 Task: Add a signature Juanita Young containing With sincere appreciation and gratitude, Juanita Young to email address softage.2@softage.net and add a folder Debugging
Action: Key pressed n
Screenshot: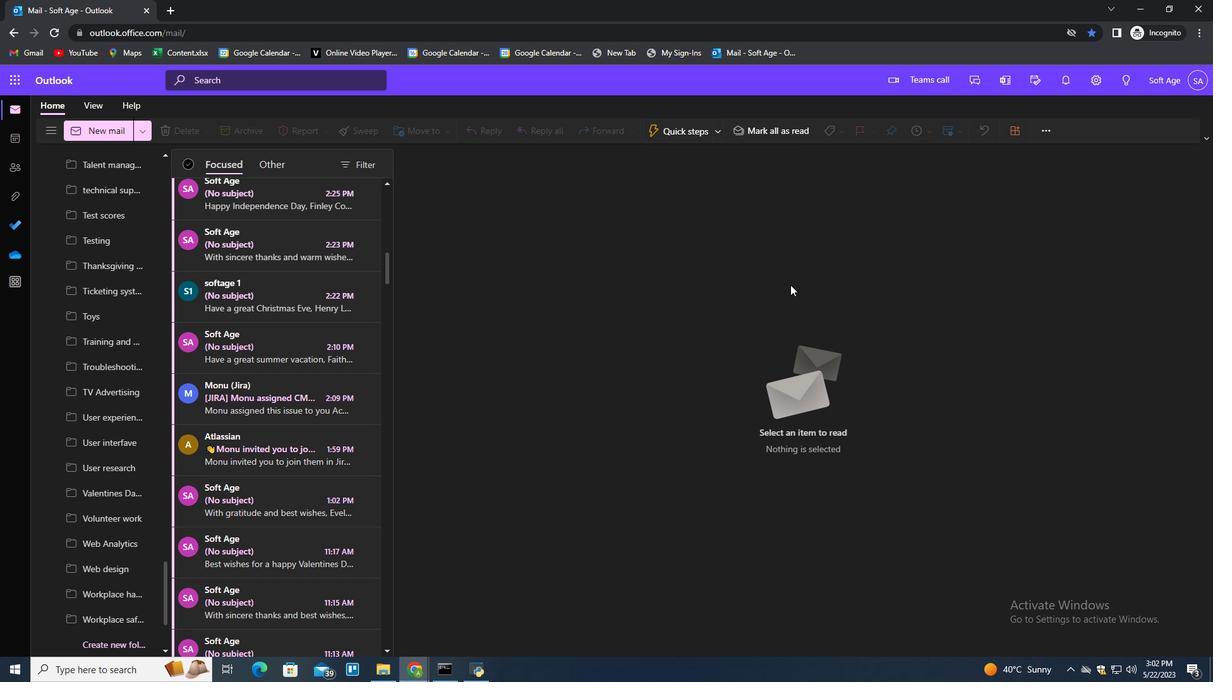 
Action: Mouse moved to (856, 127)
Screenshot: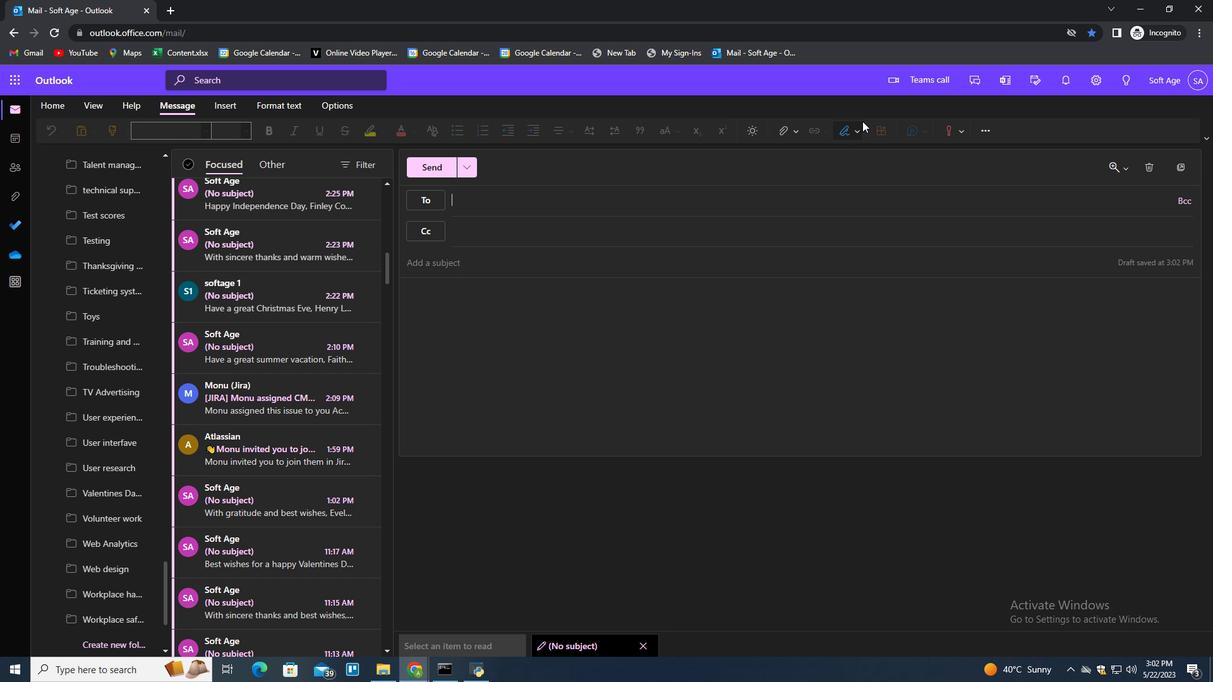 
Action: Mouse pressed left at (856, 127)
Screenshot: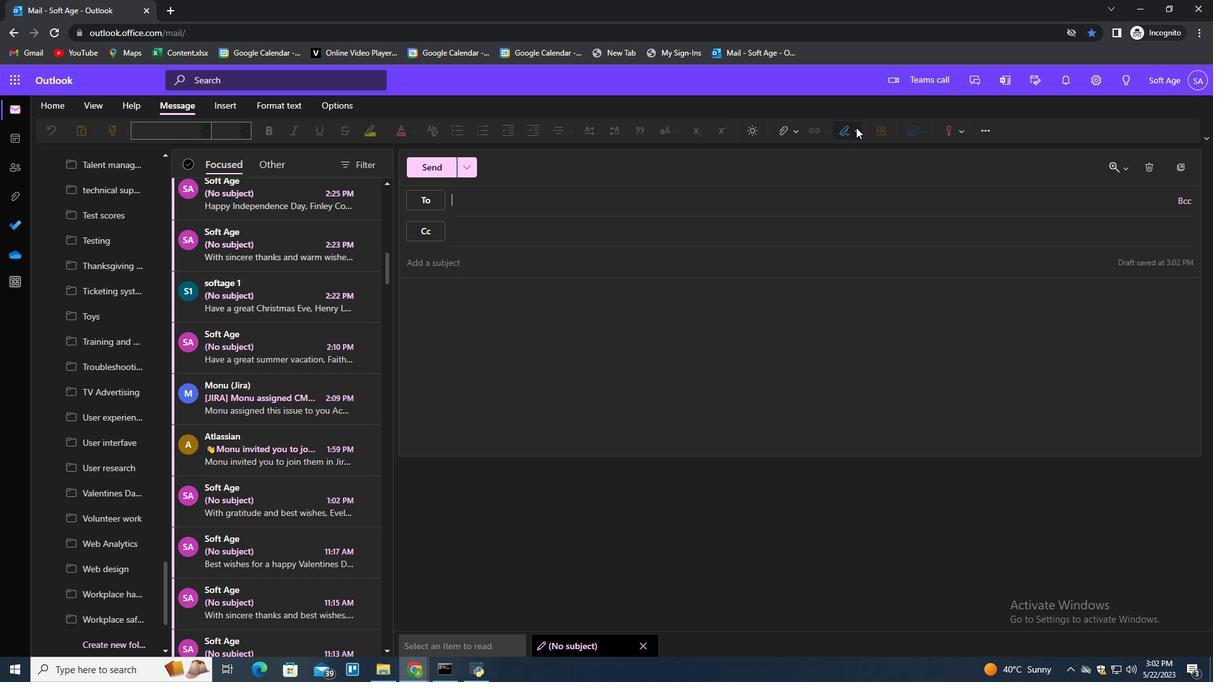
Action: Mouse moved to (835, 182)
Screenshot: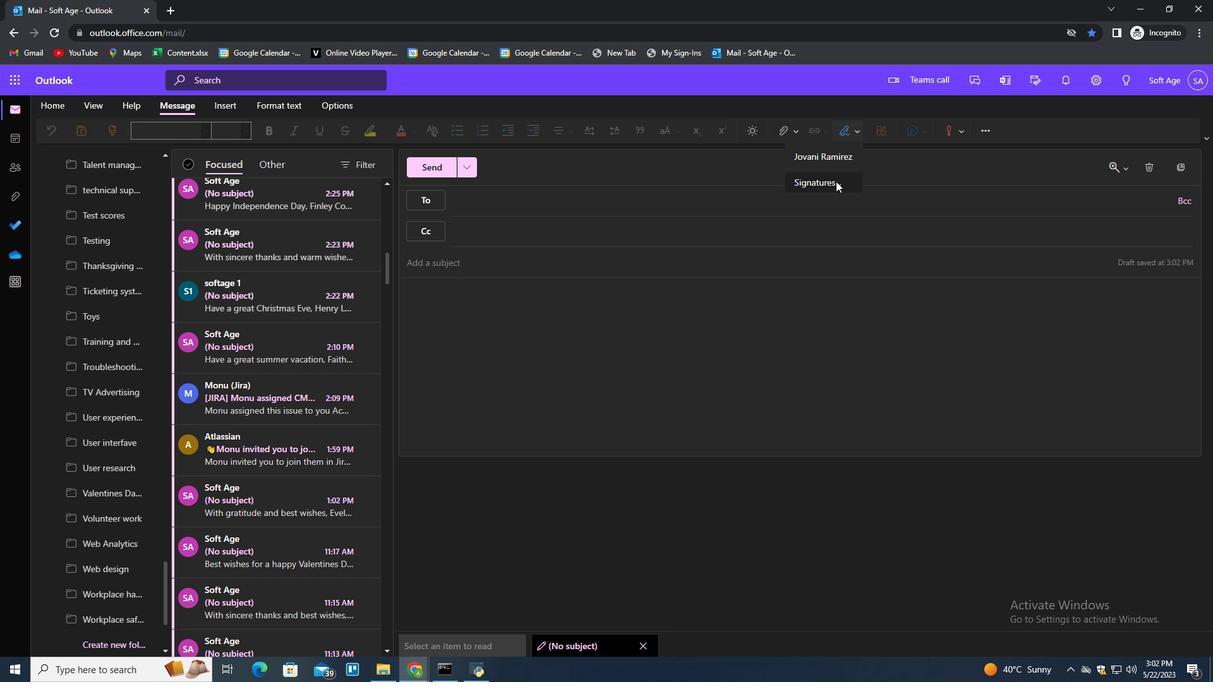 
Action: Mouse pressed left at (835, 182)
Screenshot: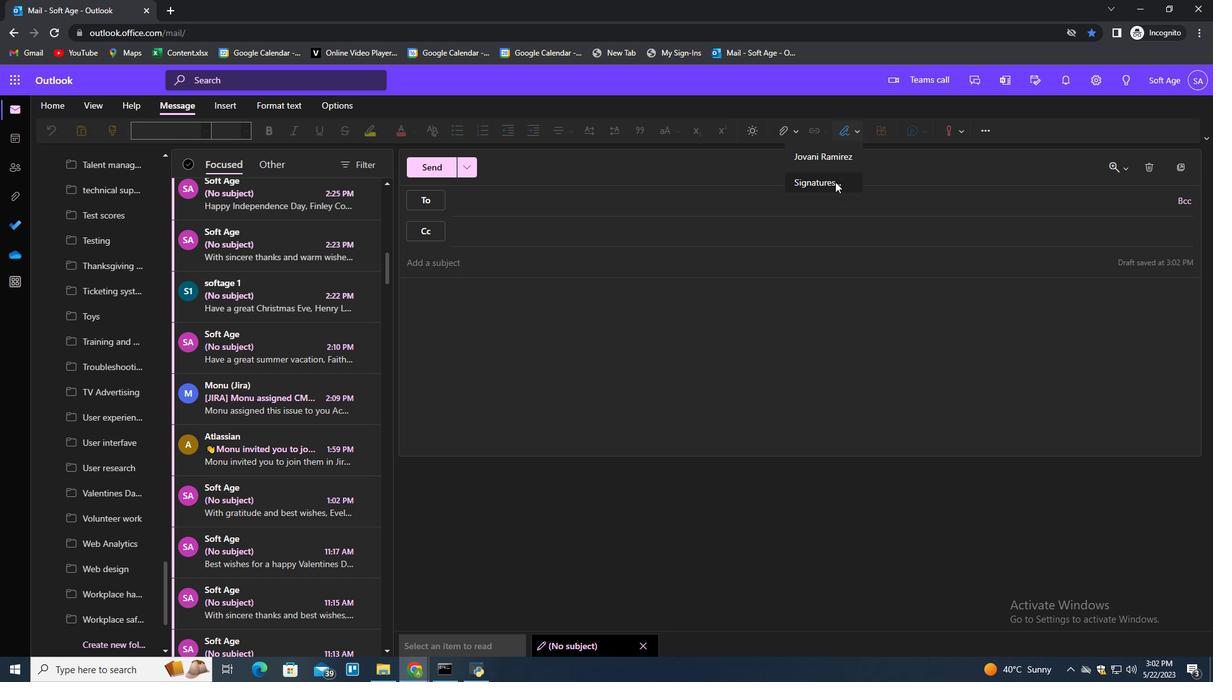 
Action: Mouse moved to (855, 231)
Screenshot: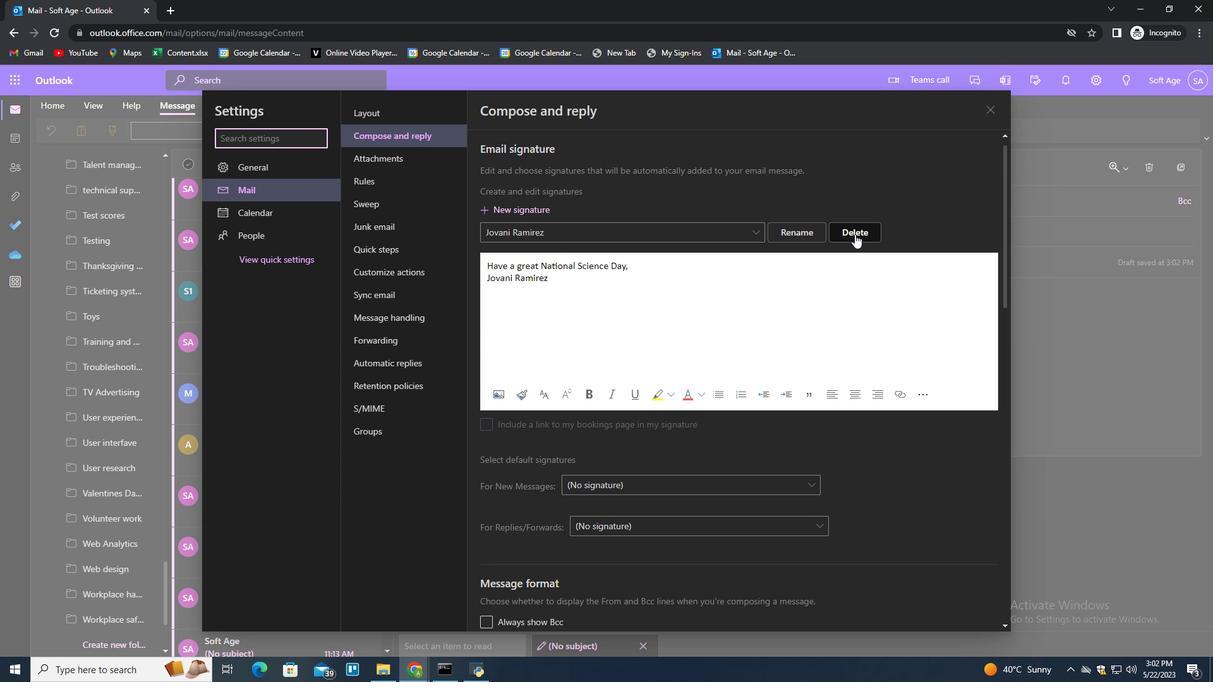
Action: Mouse pressed left at (855, 231)
Screenshot: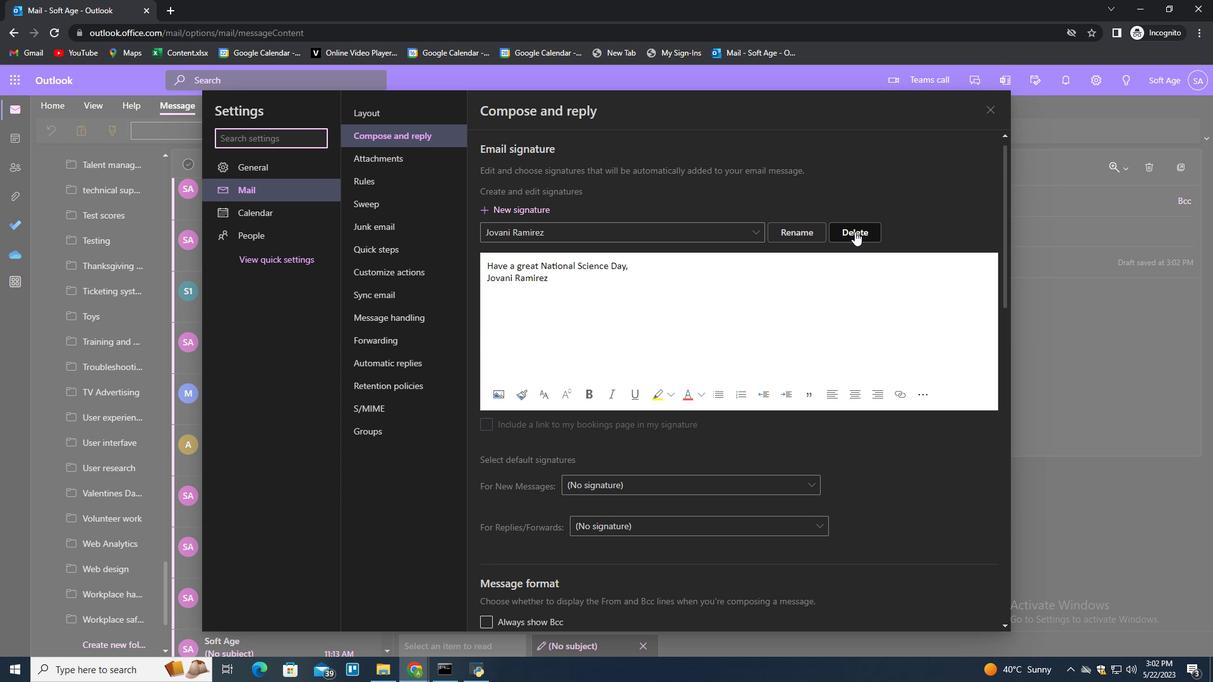 
Action: Mouse pressed left at (855, 231)
Screenshot: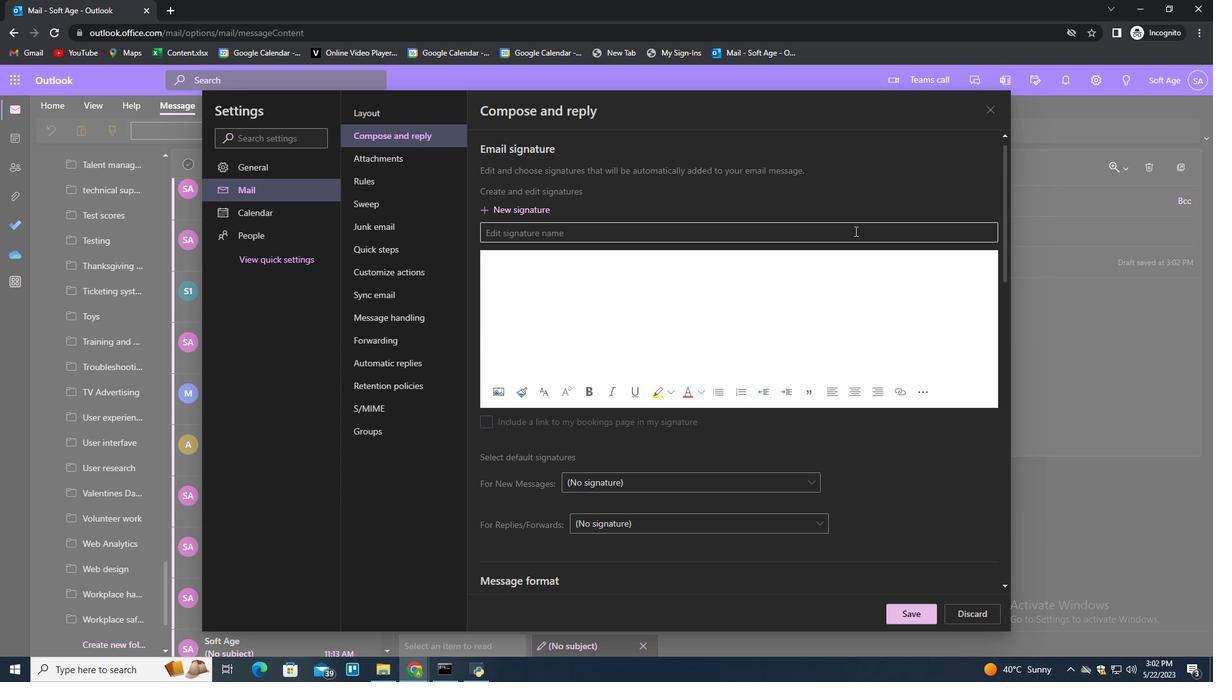 
Action: Mouse moved to (836, 218)
Screenshot: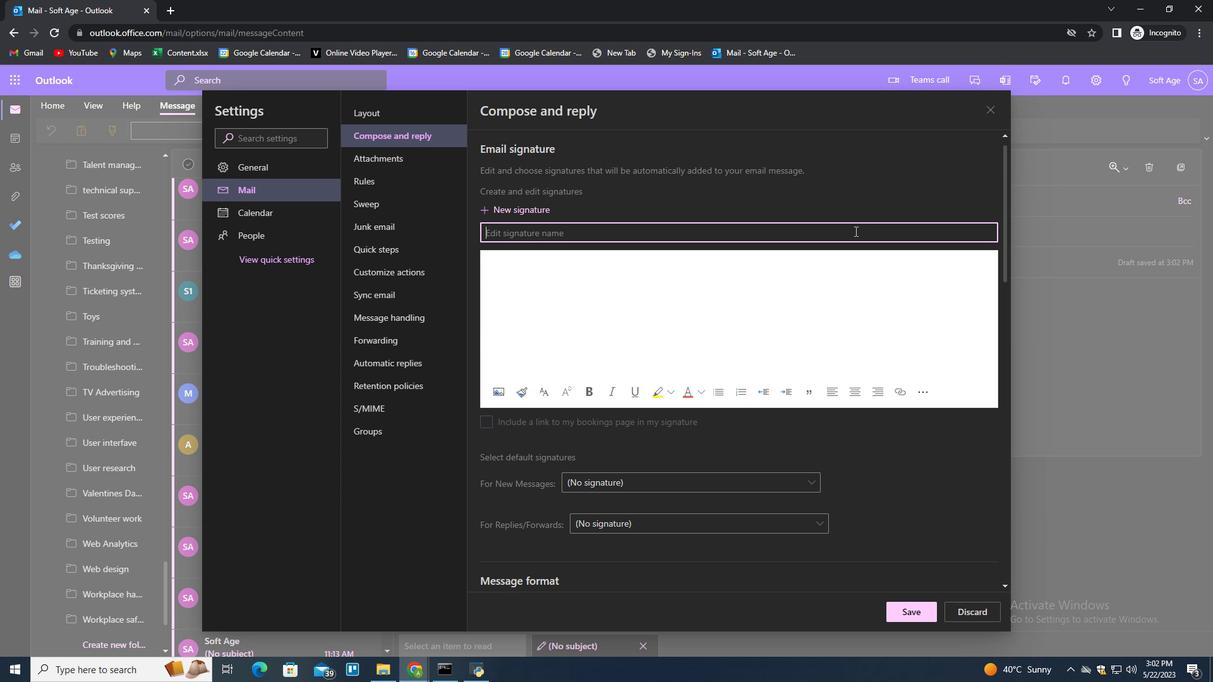 
Action: Key pressed <Key.shift>Juanito<Key.space><Key.shift><Key.shift><Key.shift><Key.backspace><Key.backspace>a<Key.space><Key.shift>Young<Key.space><Key.tab><Key.shift>With<Key.space>sincere<Key.space>apprciation<Key.space>and<Key.space><Key.backspace><Key.backspace><Key.backspace><Key.backspace><Key.backspace><Key.backspace><Key.backspace><Key.backspace><Key.backspace><Key.backspace><Key.backspace><Key.backspace><Key.backspace><Key.backspace><Key.backspace>ppreciation<Key.space>and<Key.space>gratitrd<Key.backspace><Key.backspace>ude,<Key.shift_r><Key.enter><Key.shift>Juanita<Key.space><Key.shift>Young
Screenshot: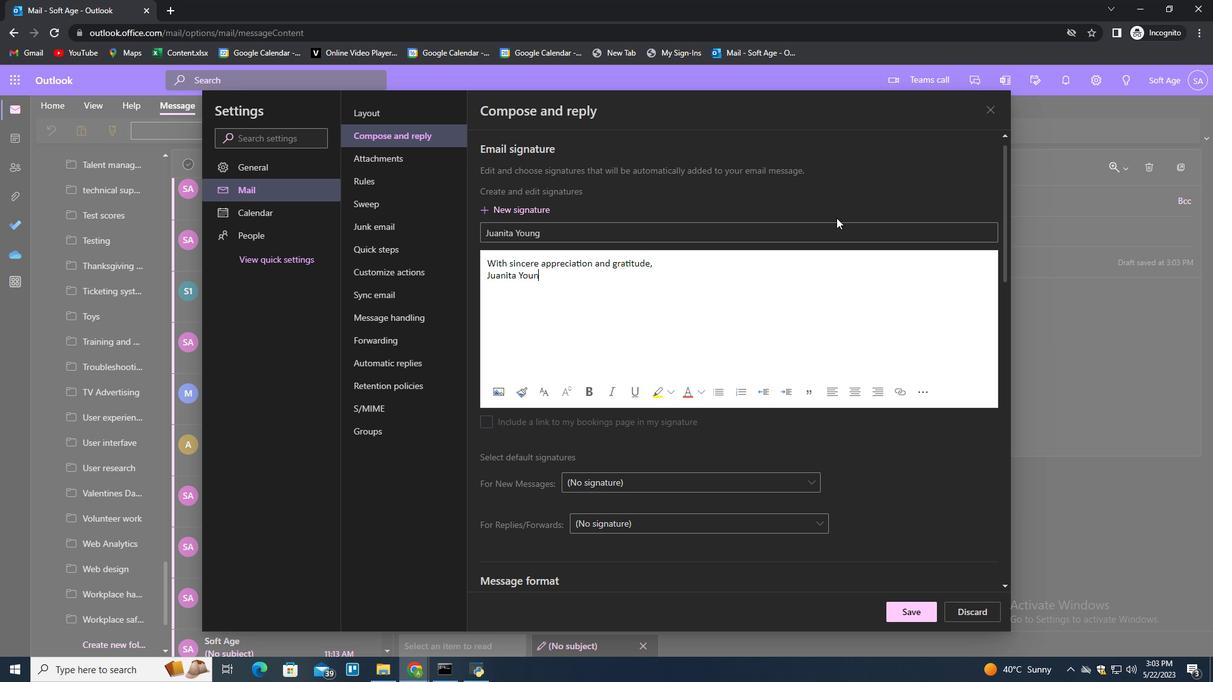 
Action: Mouse moved to (909, 610)
Screenshot: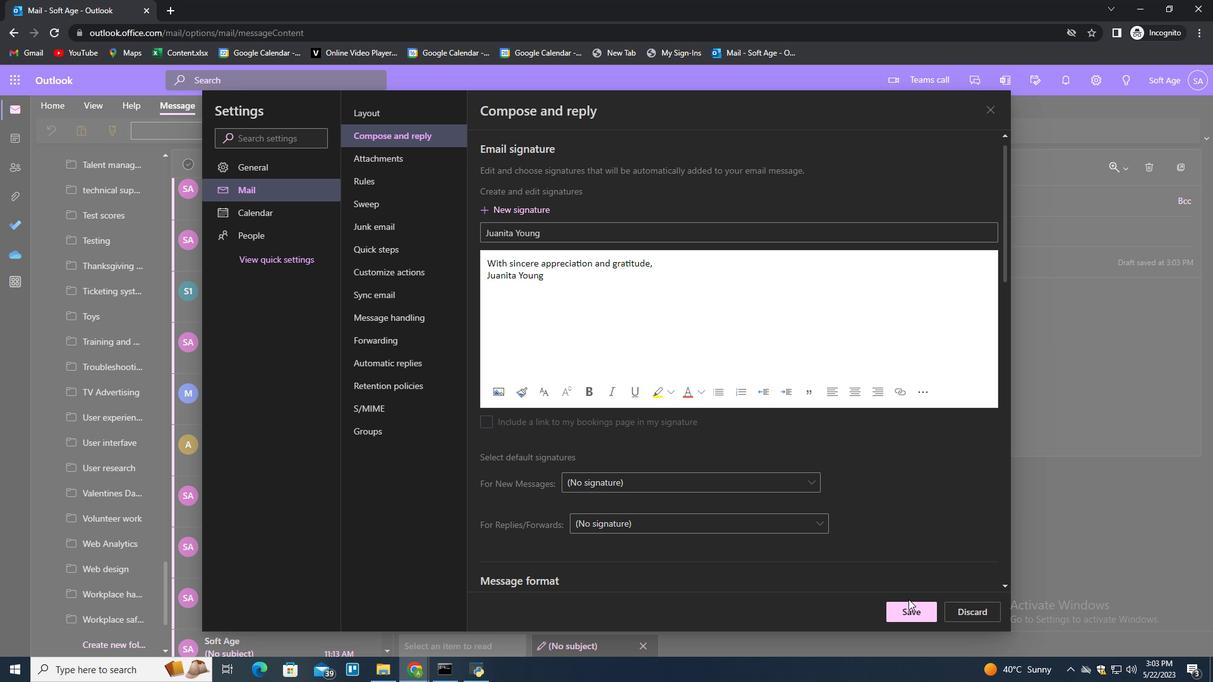 
Action: Mouse pressed left at (909, 610)
Screenshot: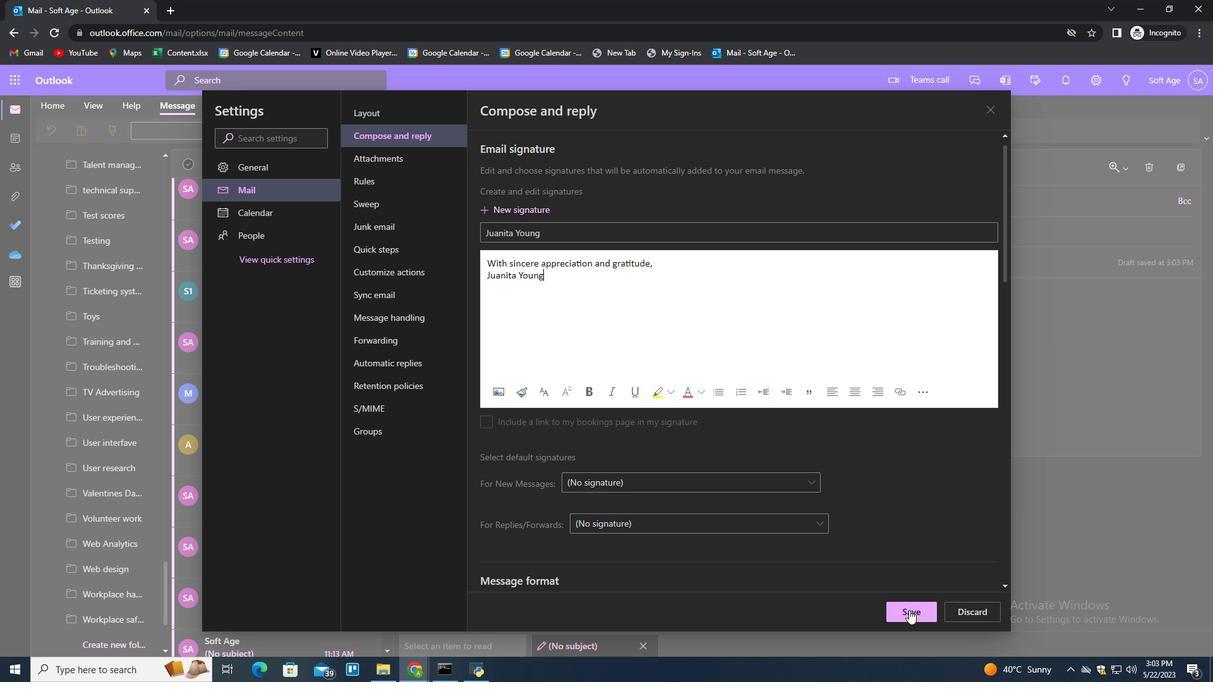 
Action: Mouse moved to (1116, 345)
Screenshot: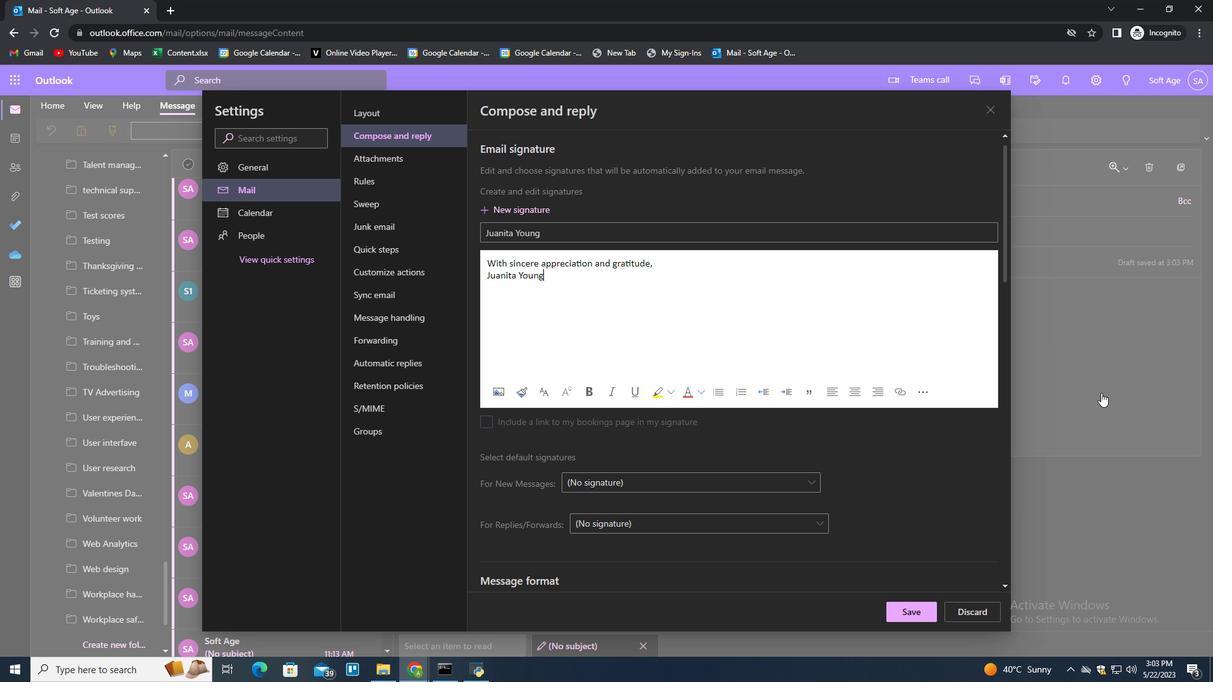
Action: Mouse pressed left at (1116, 345)
Screenshot: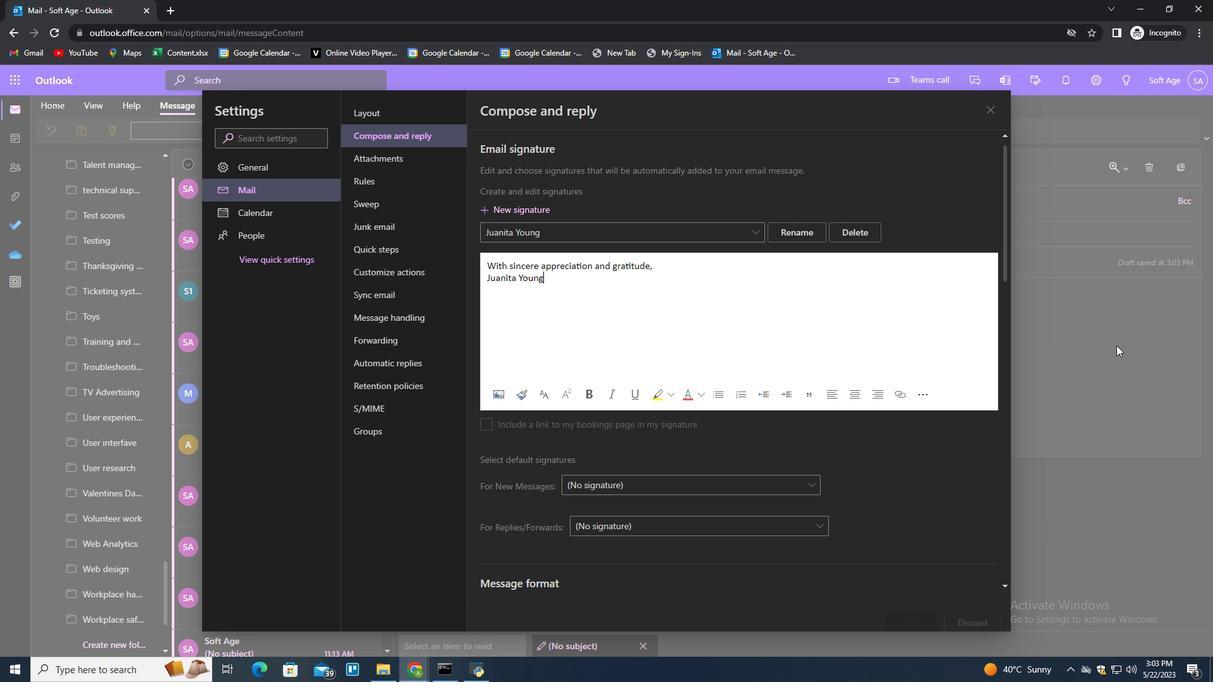 
Action: Mouse moved to (851, 136)
Screenshot: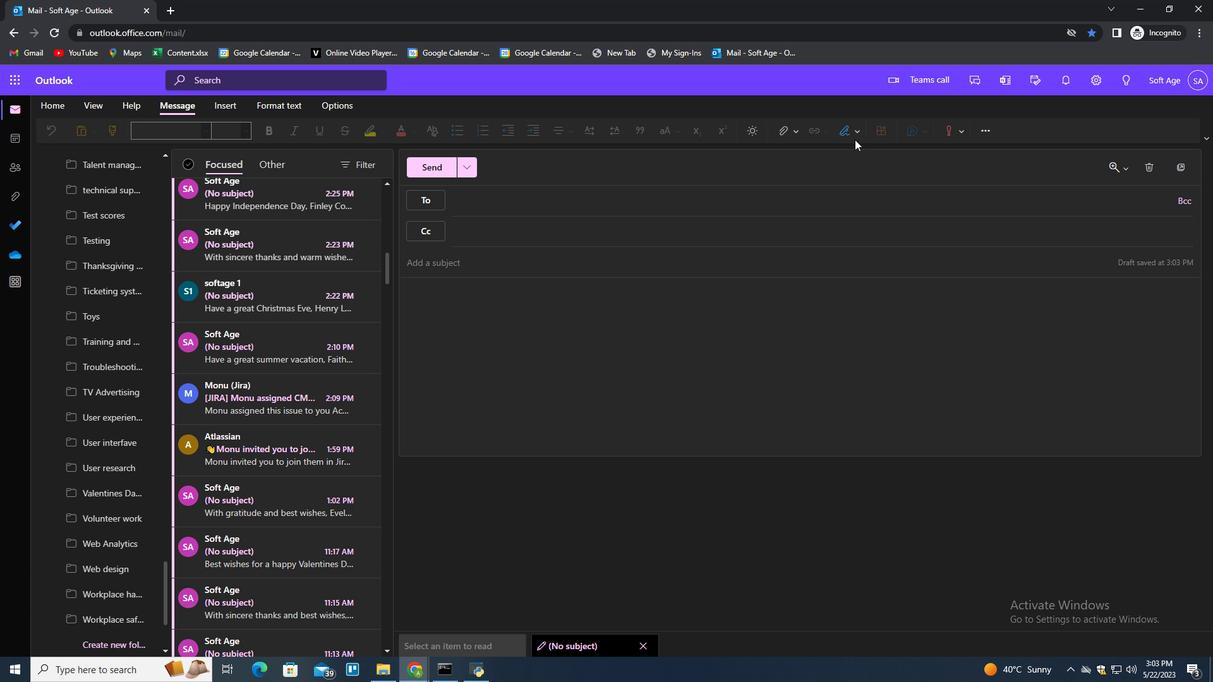 
Action: Mouse pressed left at (851, 136)
Screenshot: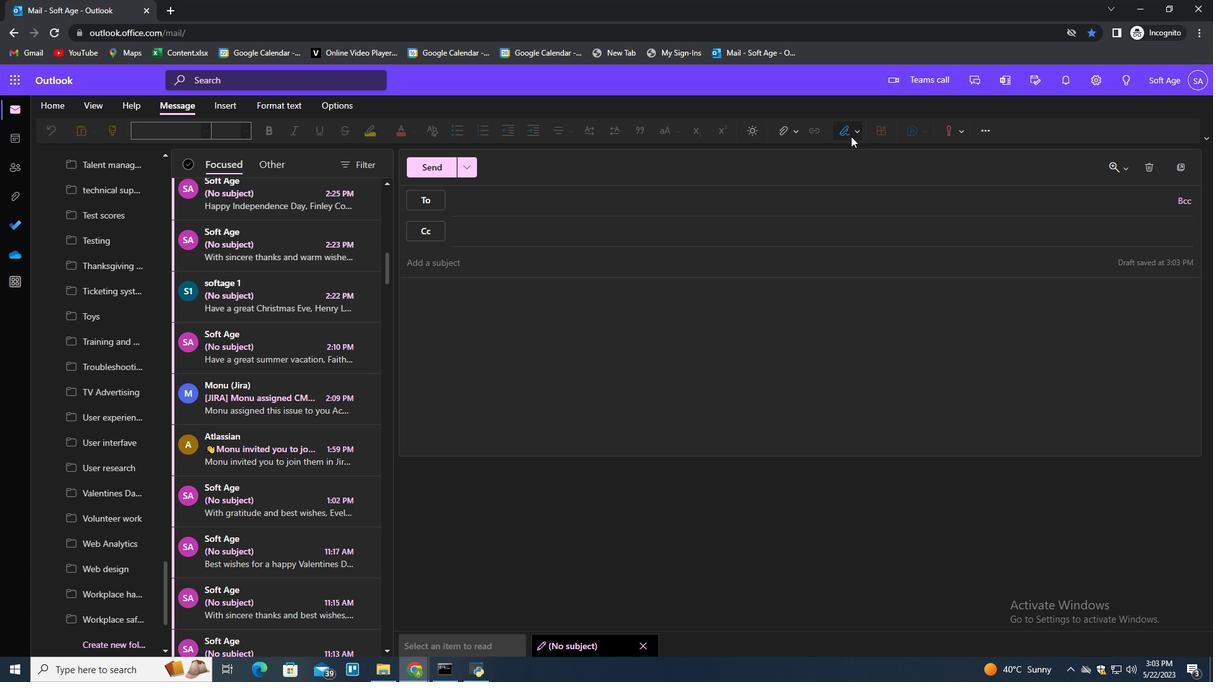 
Action: Mouse moved to (840, 156)
Screenshot: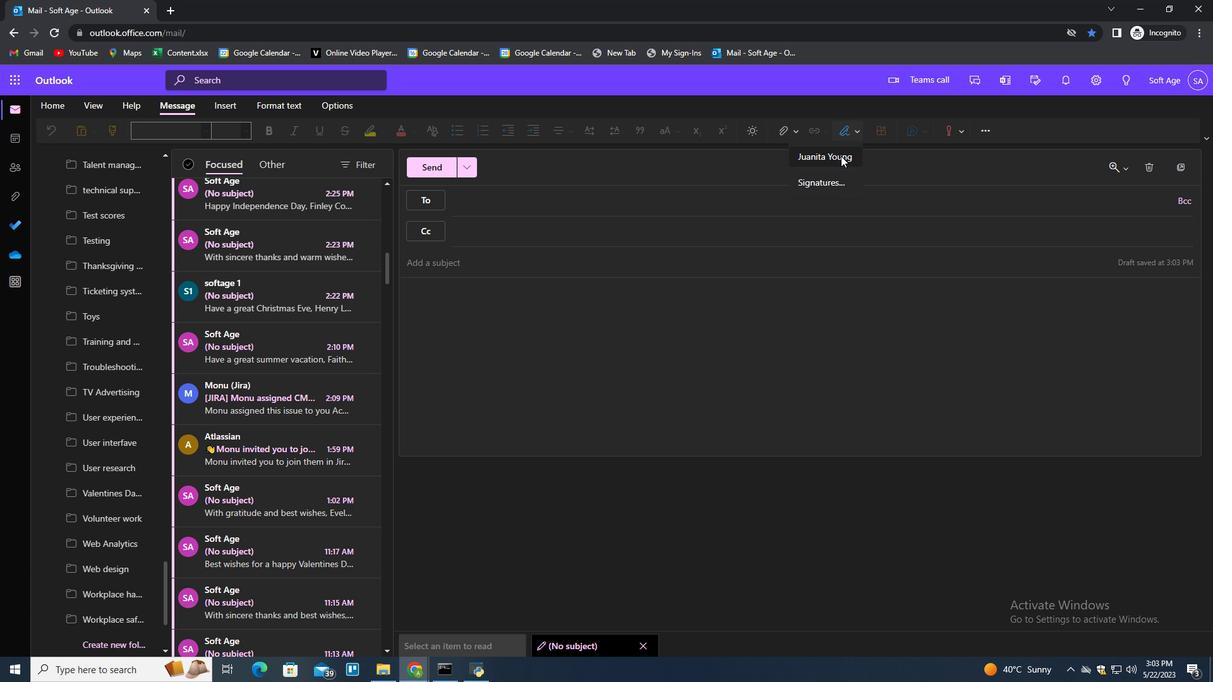 
Action: Mouse pressed left at (840, 156)
Screenshot: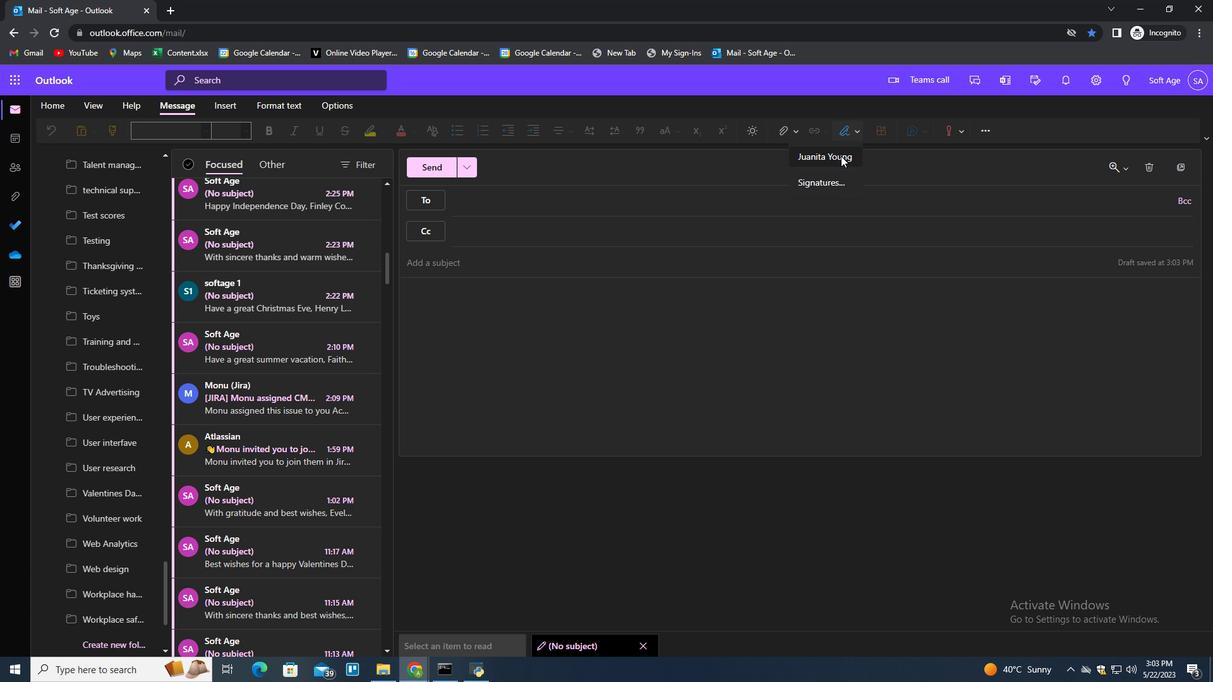 
Action: Mouse moved to (462, 200)
Screenshot: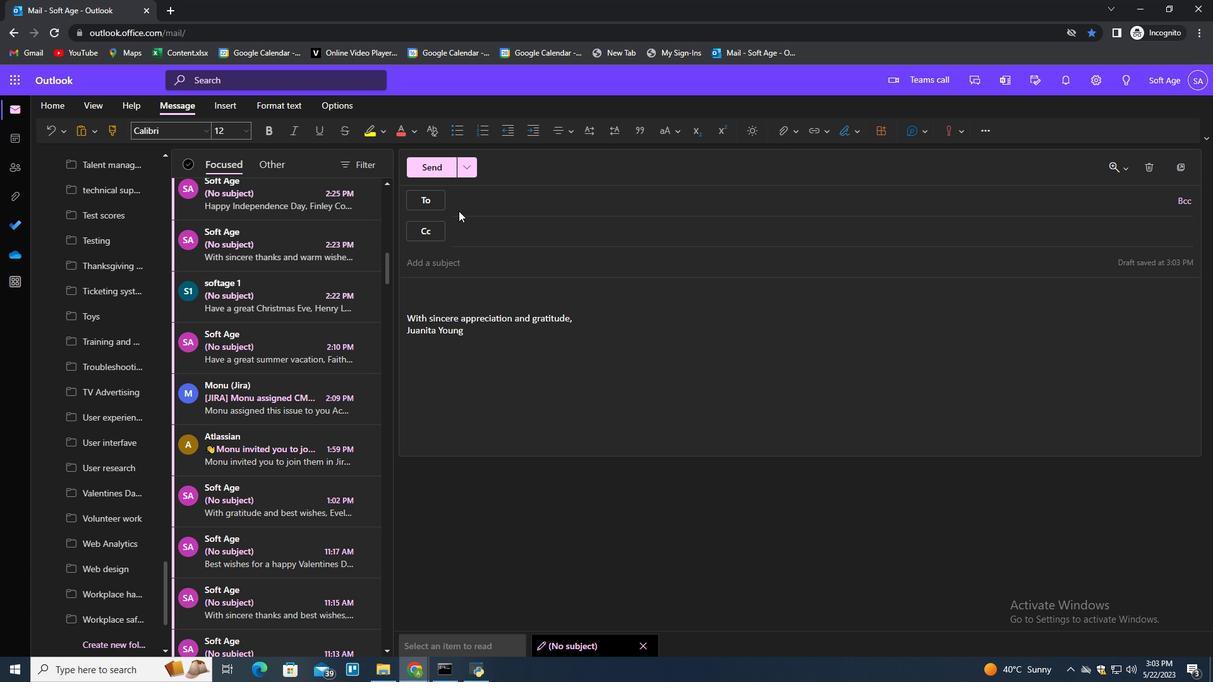 
Action: Mouse pressed left at (462, 200)
Screenshot: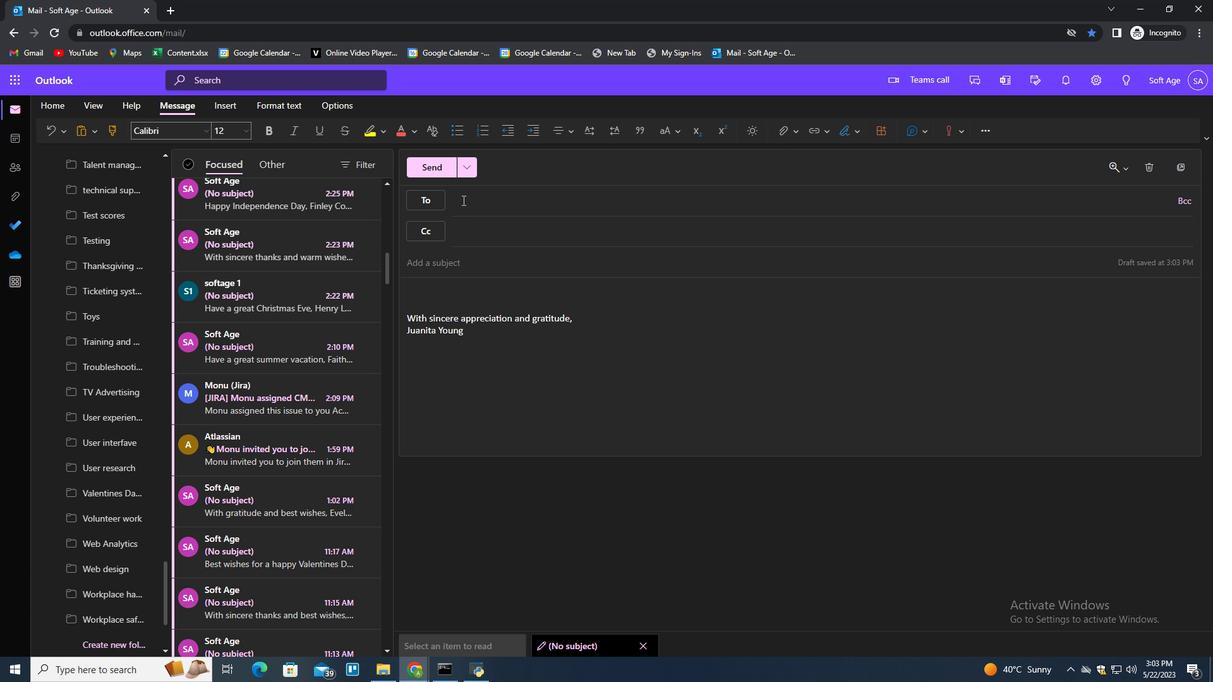 
Action: Mouse moved to (462, 199)
Screenshot: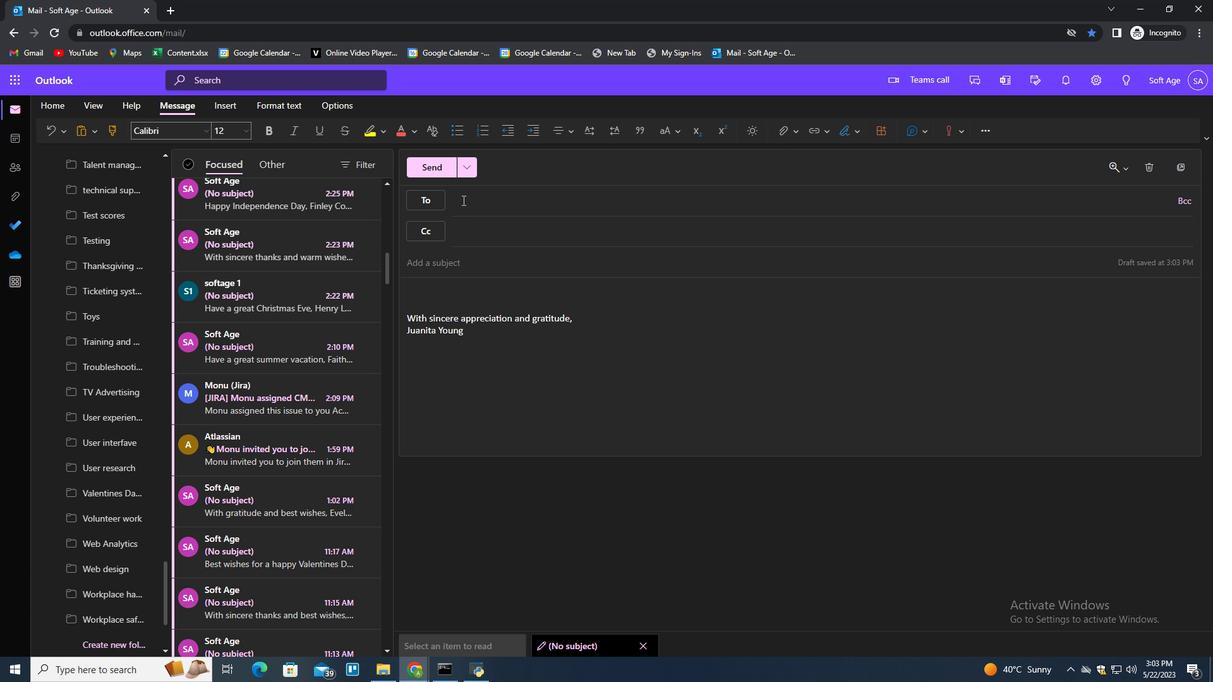 
Action: Key pressed softage.2<Key.shift>@softage.net<Key.enter>
Screenshot: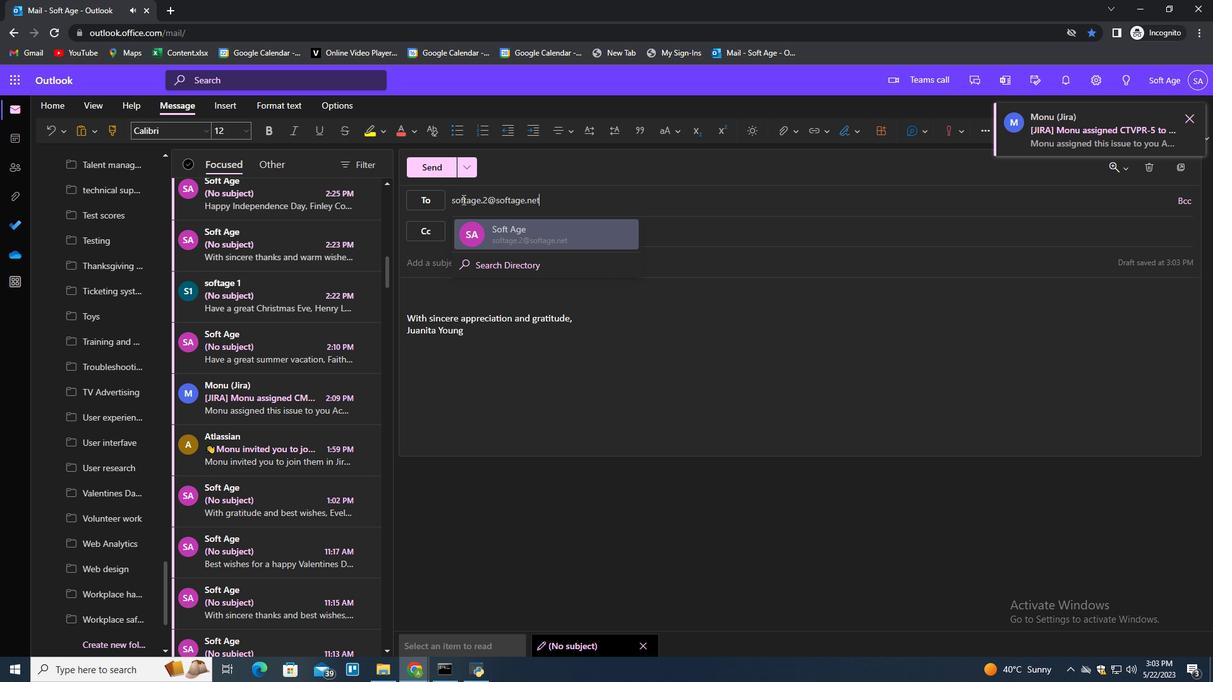 
Action: Mouse moved to (138, 497)
Screenshot: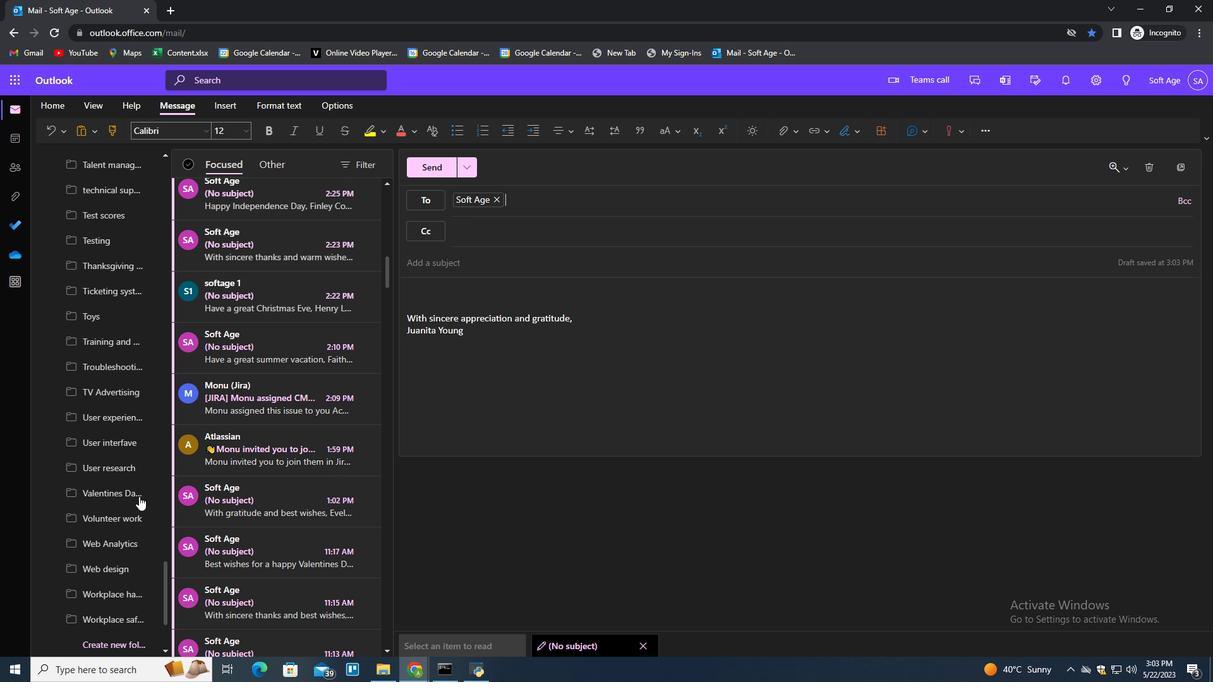 
Action: Mouse scrolled (138, 496) with delta (0, 0)
Screenshot: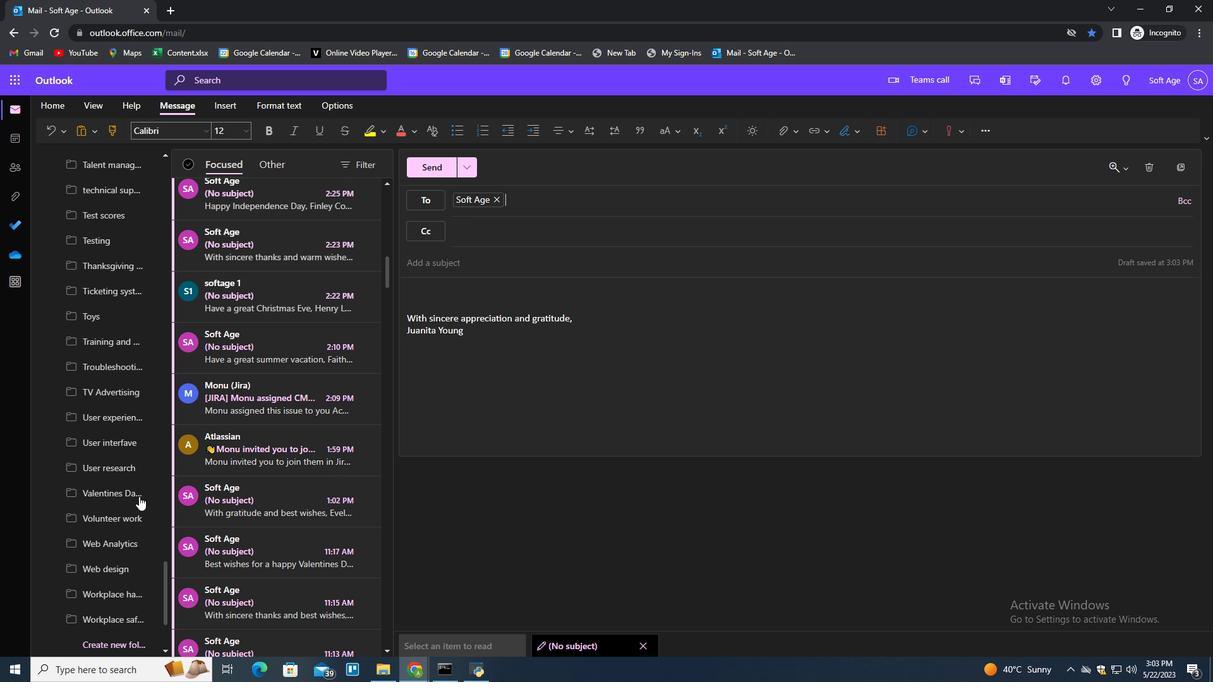 
Action: Mouse moved to (138, 499)
Screenshot: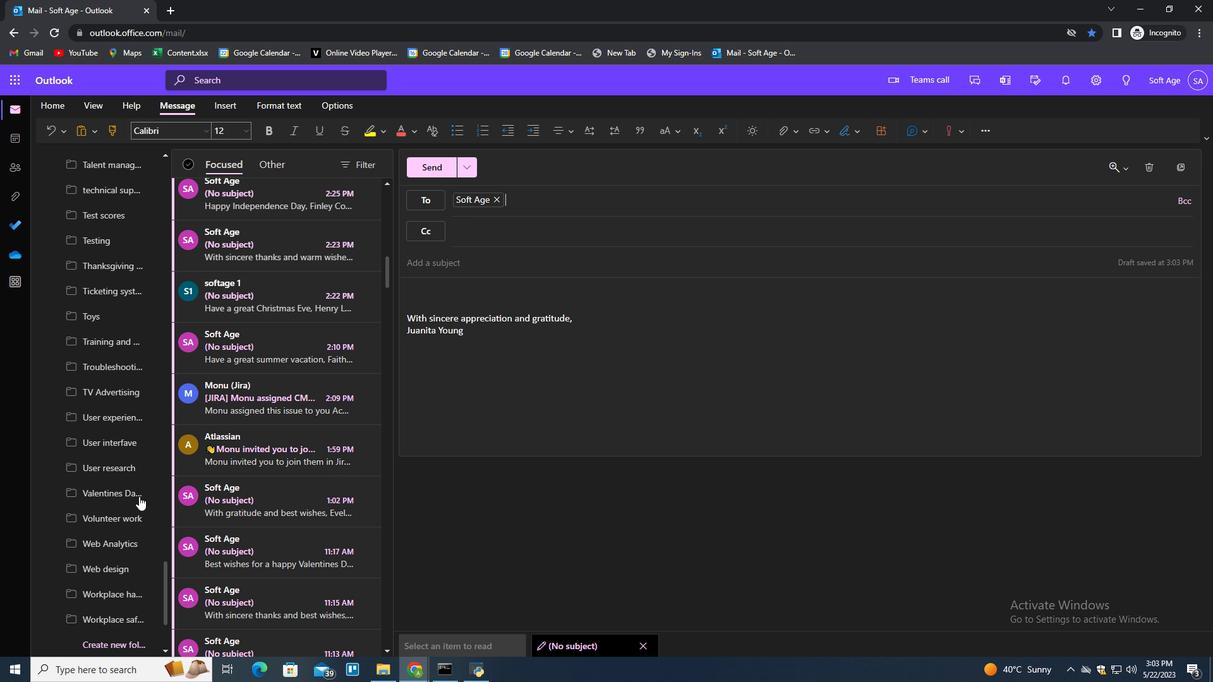 
Action: Mouse scrolled (138, 498) with delta (0, 0)
Screenshot: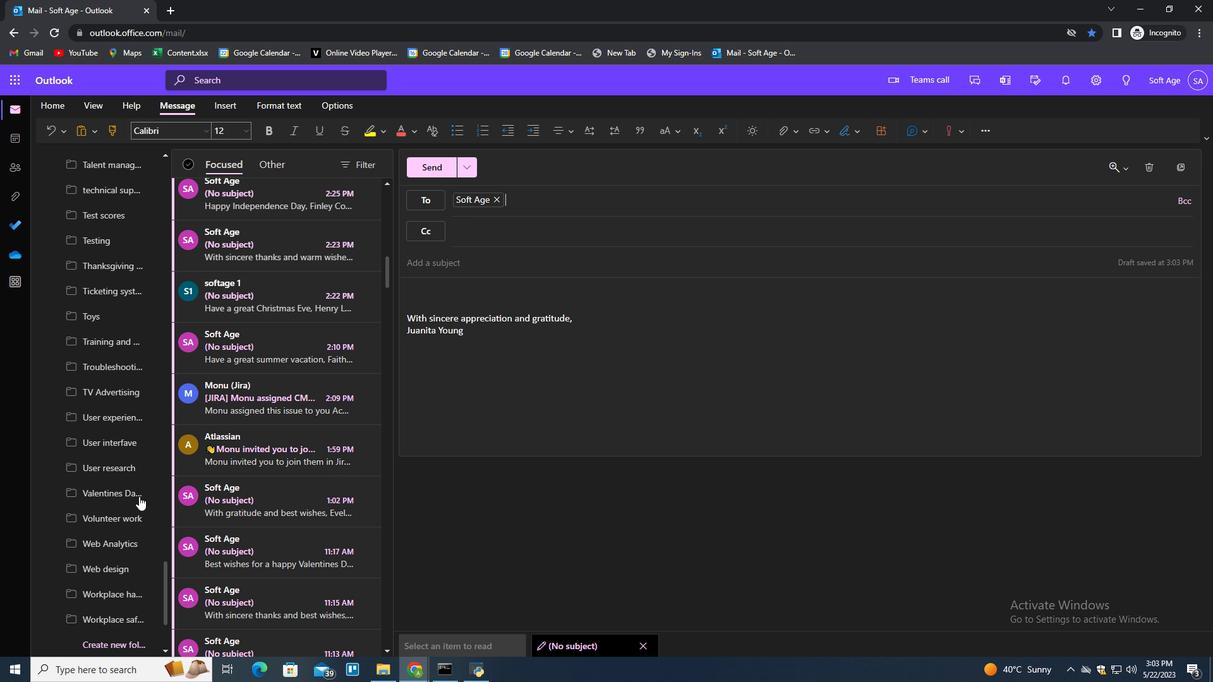
Action: Mouse moved to (138, 500)
Screenshot: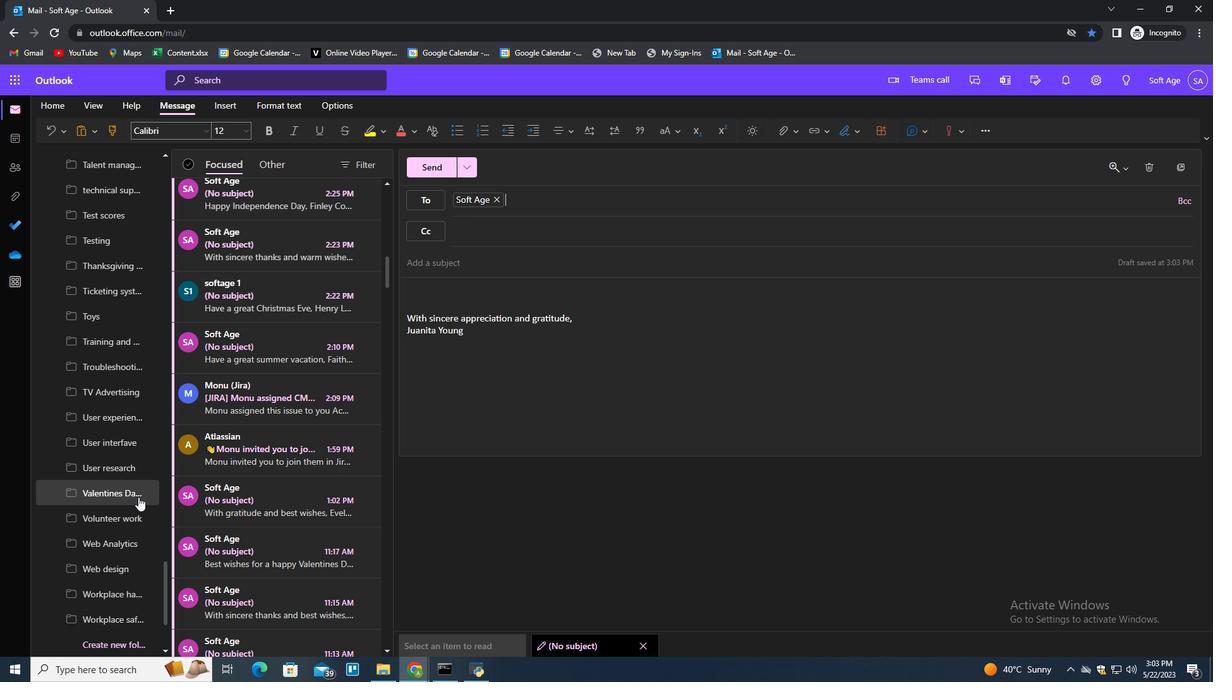 
Action: Mouse scrolled (138, 499) with delta (0, 0)
Screenshot: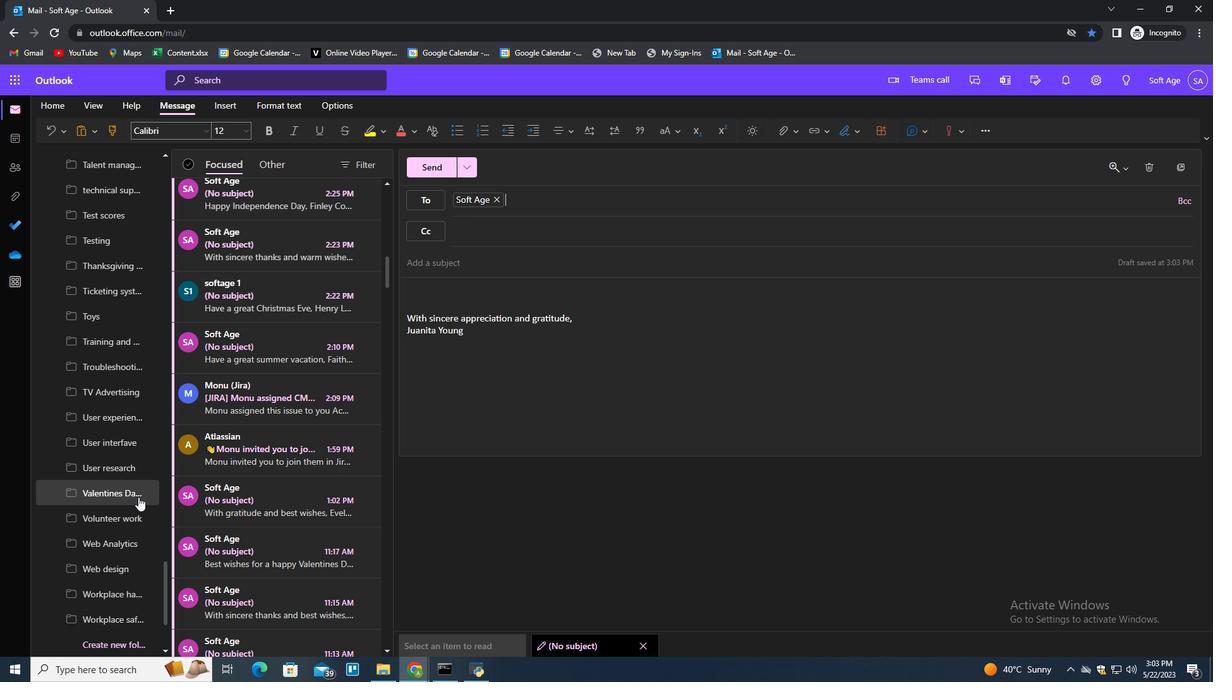 
Action: Mouse moved to (138, 500)
Screenshot: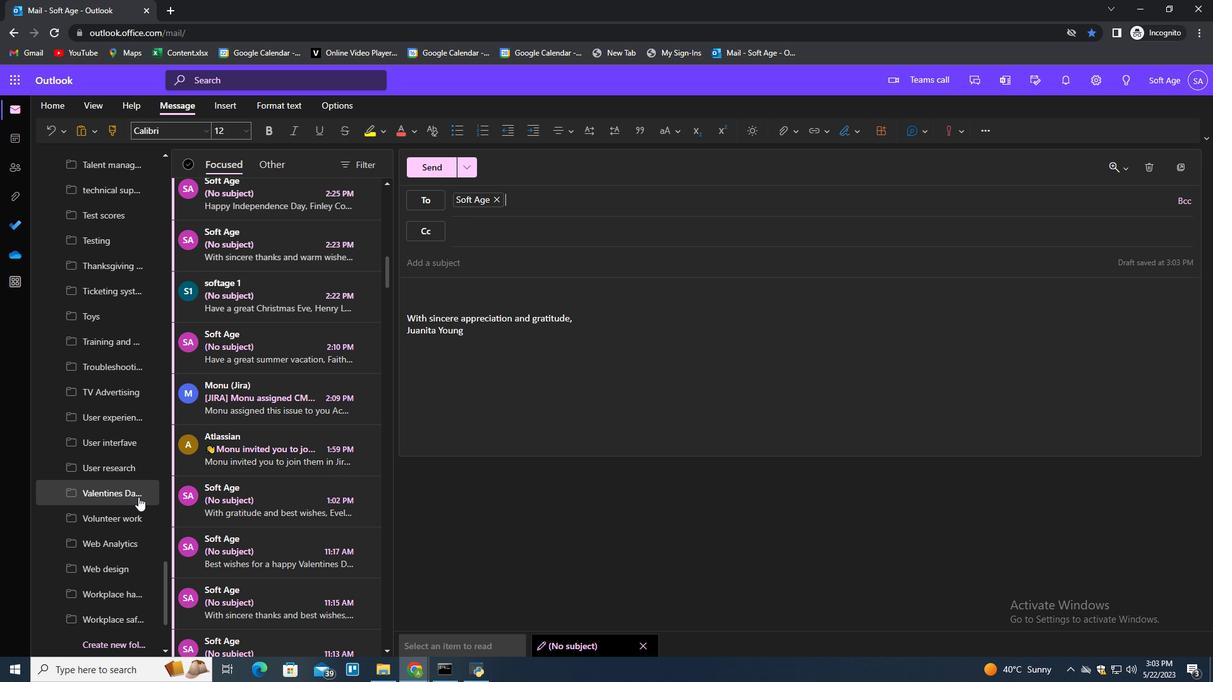 
Action: Mouse scrolled (138, 499) with delta (0, 0)
Screenshot: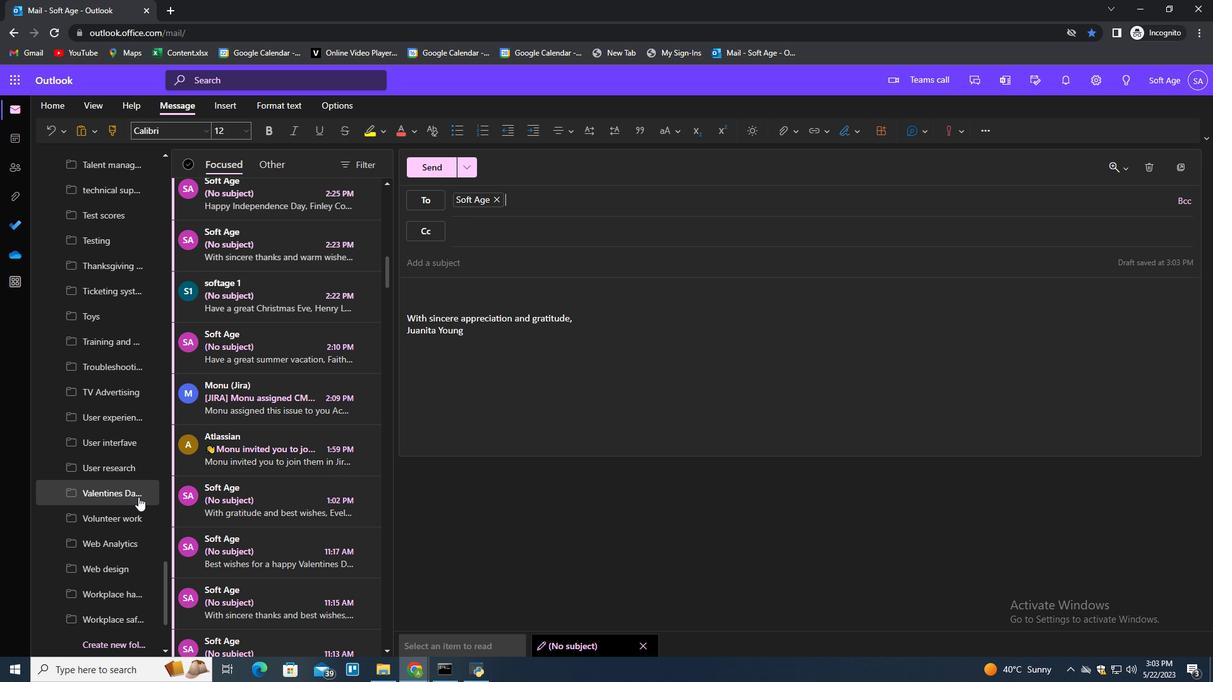 
Action: Mouse moved to (117, 522)
Screenshot: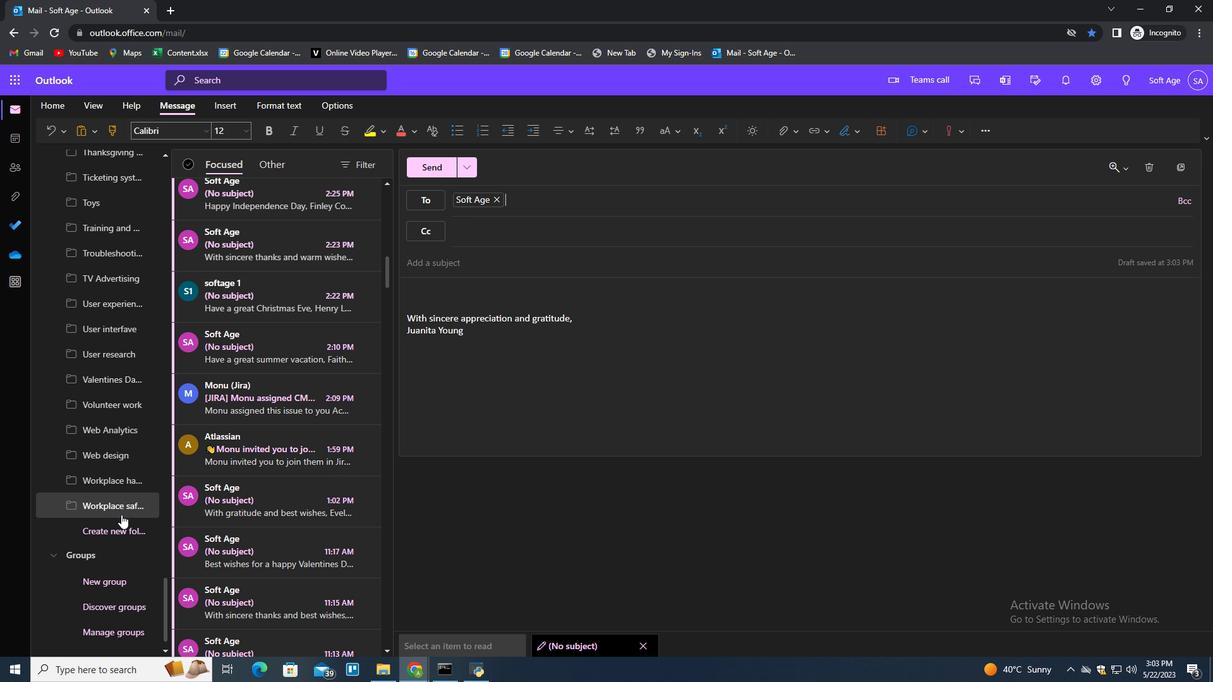 
Action: Mouse pressed left at (117, 522)
Screenshot: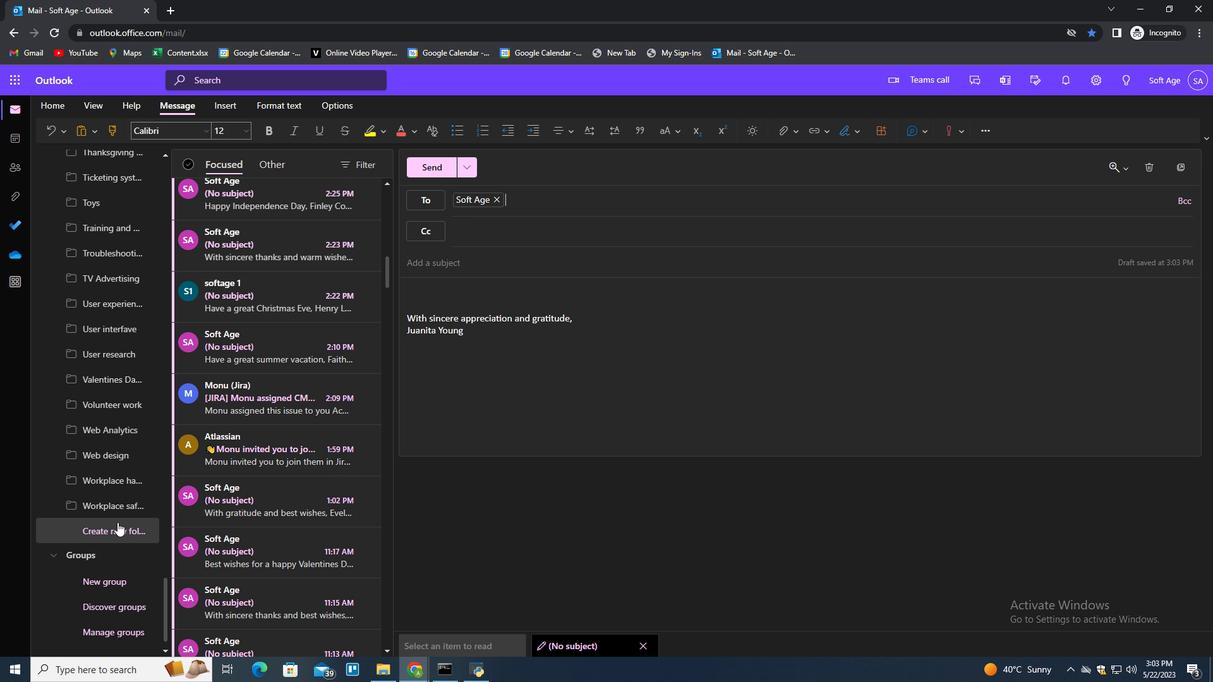 
Action: Key pressed <Key.shift>Debugging<Key.enter>
Screenshot: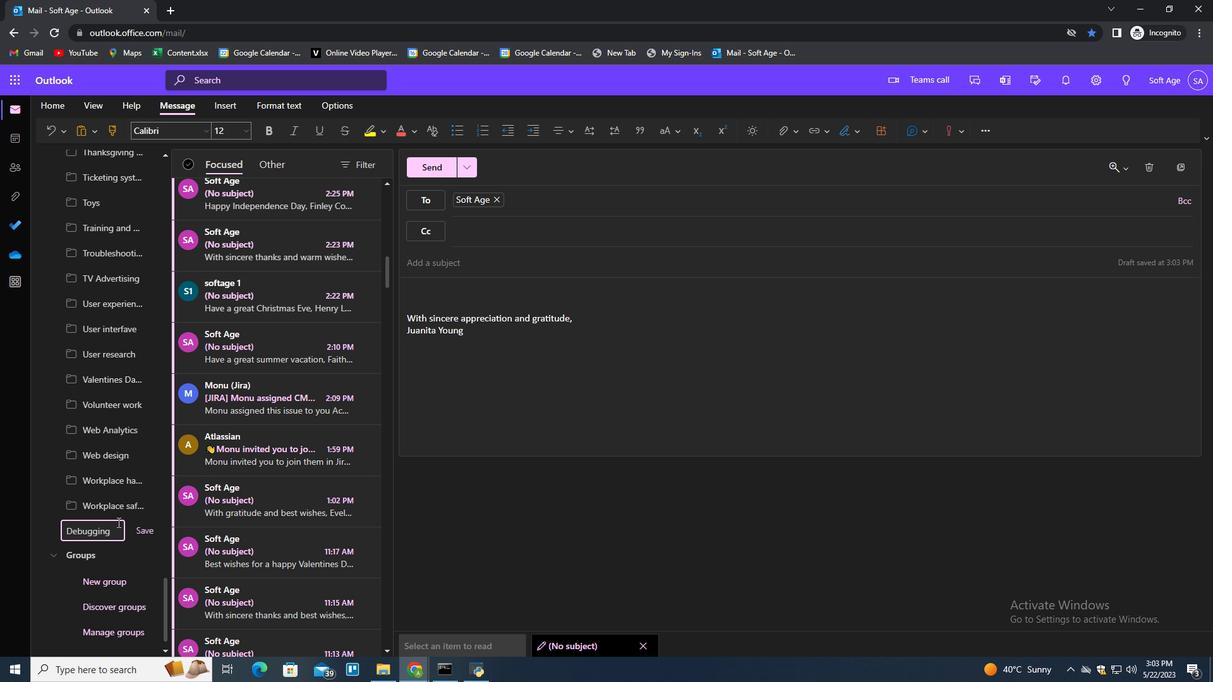 
